 Task: For heading Arial with bold.  font size for heading22,  'Change the font style of data to'Arial Narrow.  and font size to 14,  Change the alignment of both headline & data to Align middle.  In the sheet  EvaluationSalesMetrics
Action: Mouse moved to (1079, 139)
Screenshot: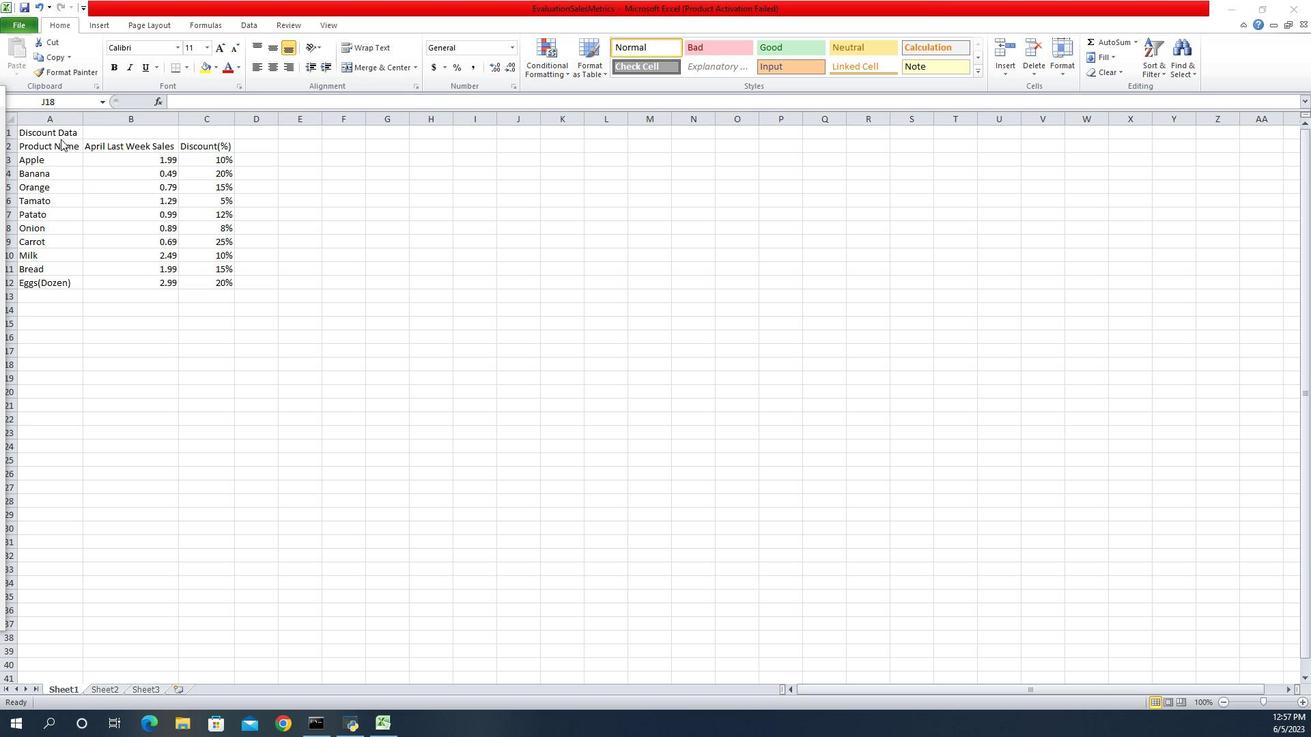 
Action: Mouse pressed left at (1079, 139)
Screenshot: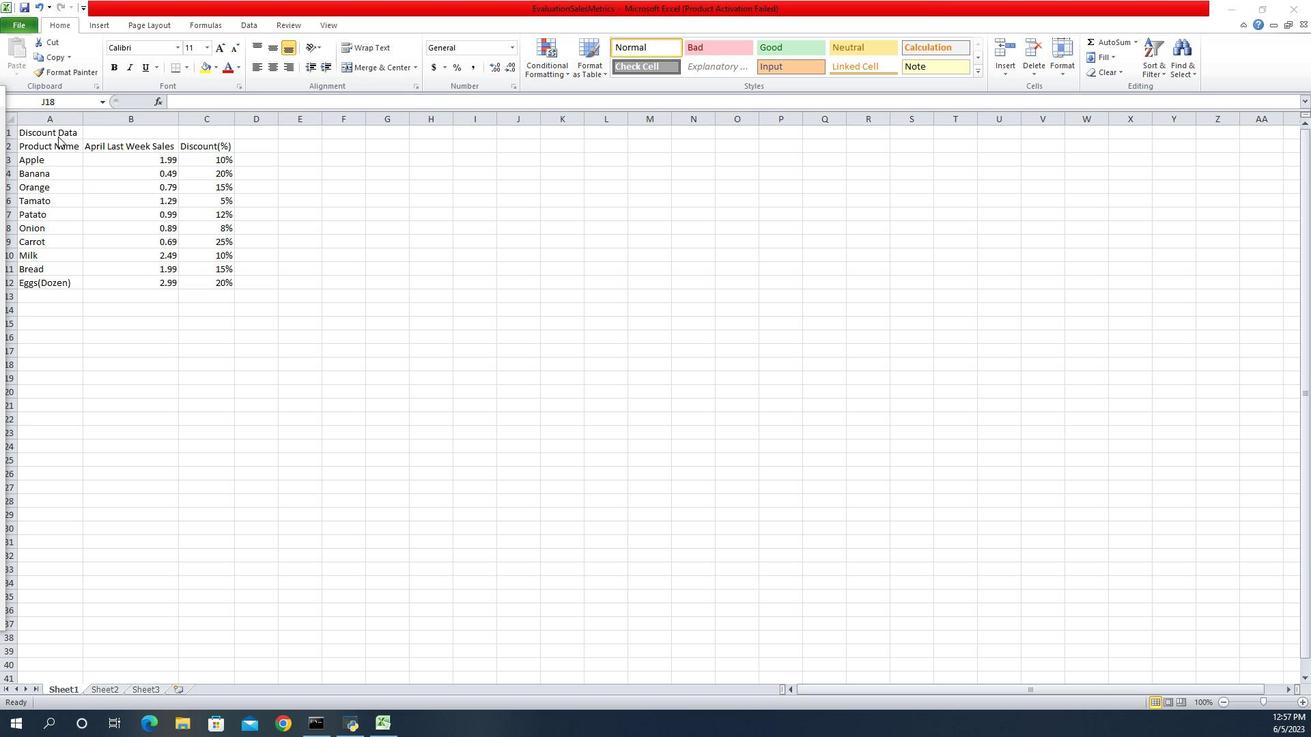
Action: Mouse pressed left at (1079, 139)
Screenshot: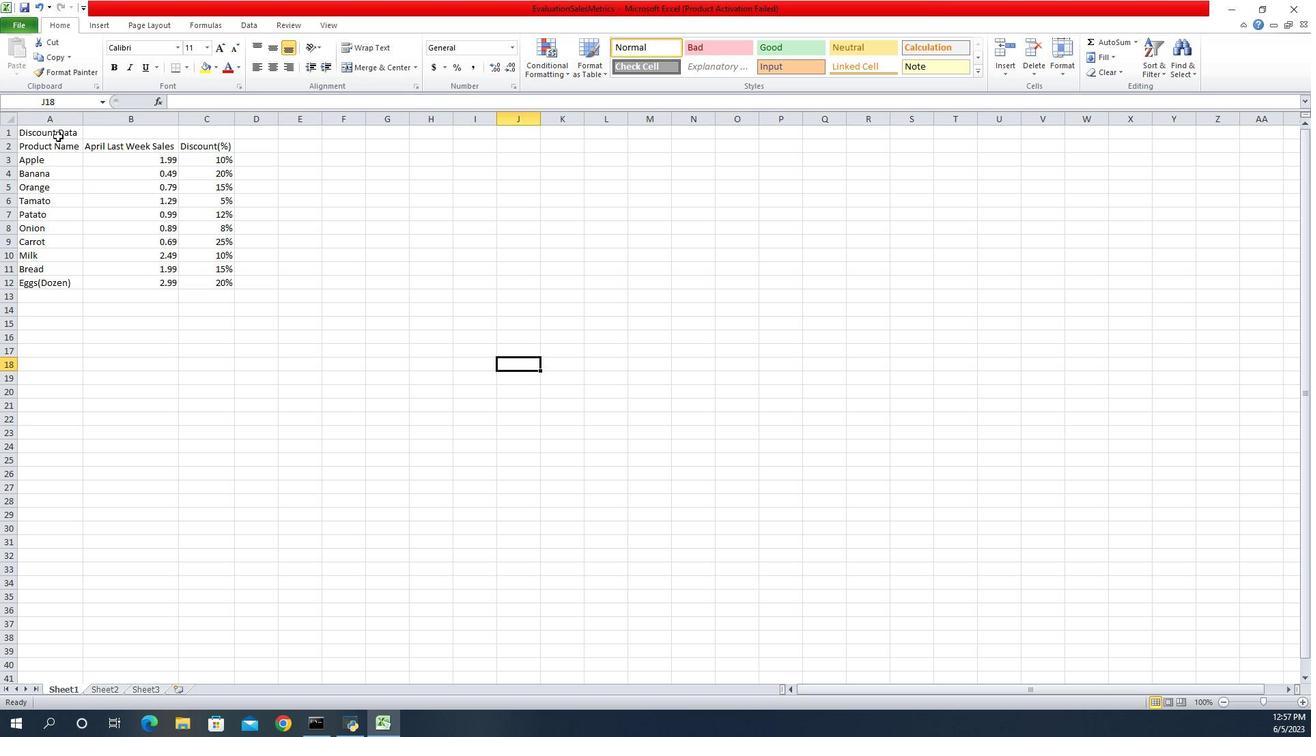 
Action: Mouse pressed left at (1079, 139)
Screenshot: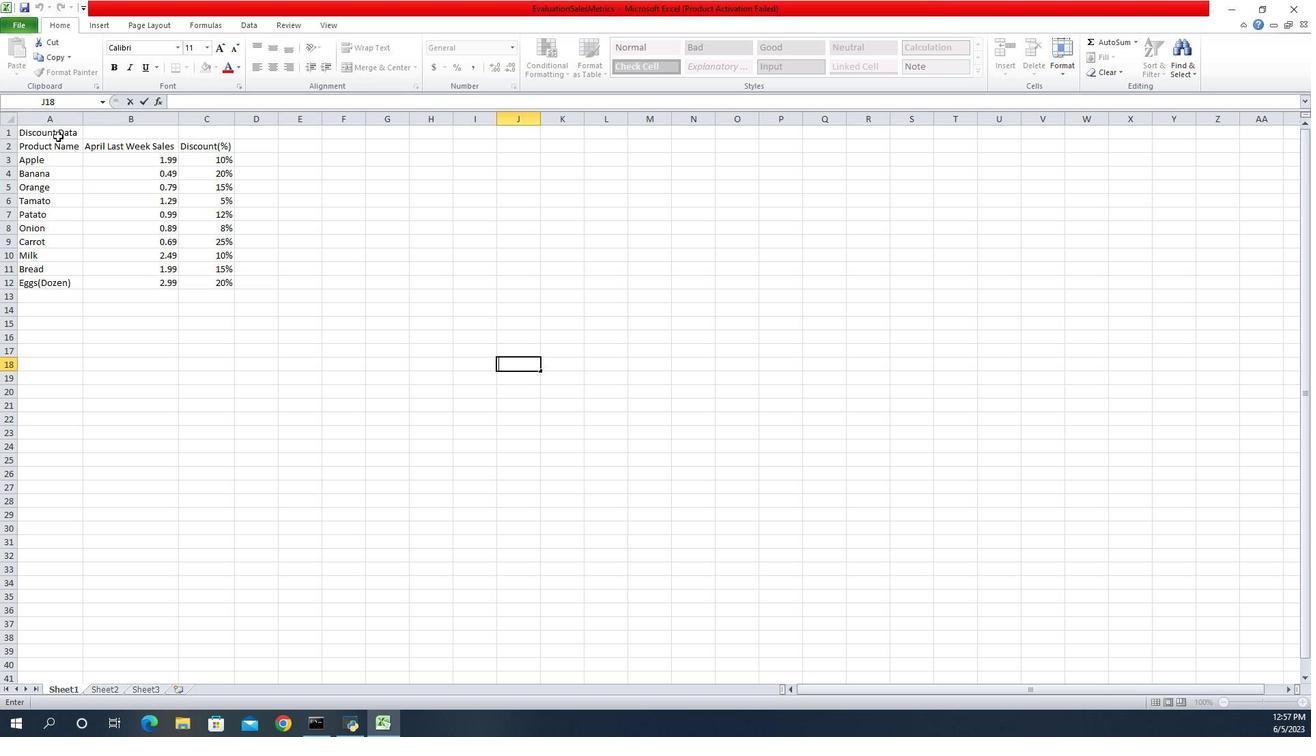 
Action: Mouse moved to (1199, 47)
Screenshot: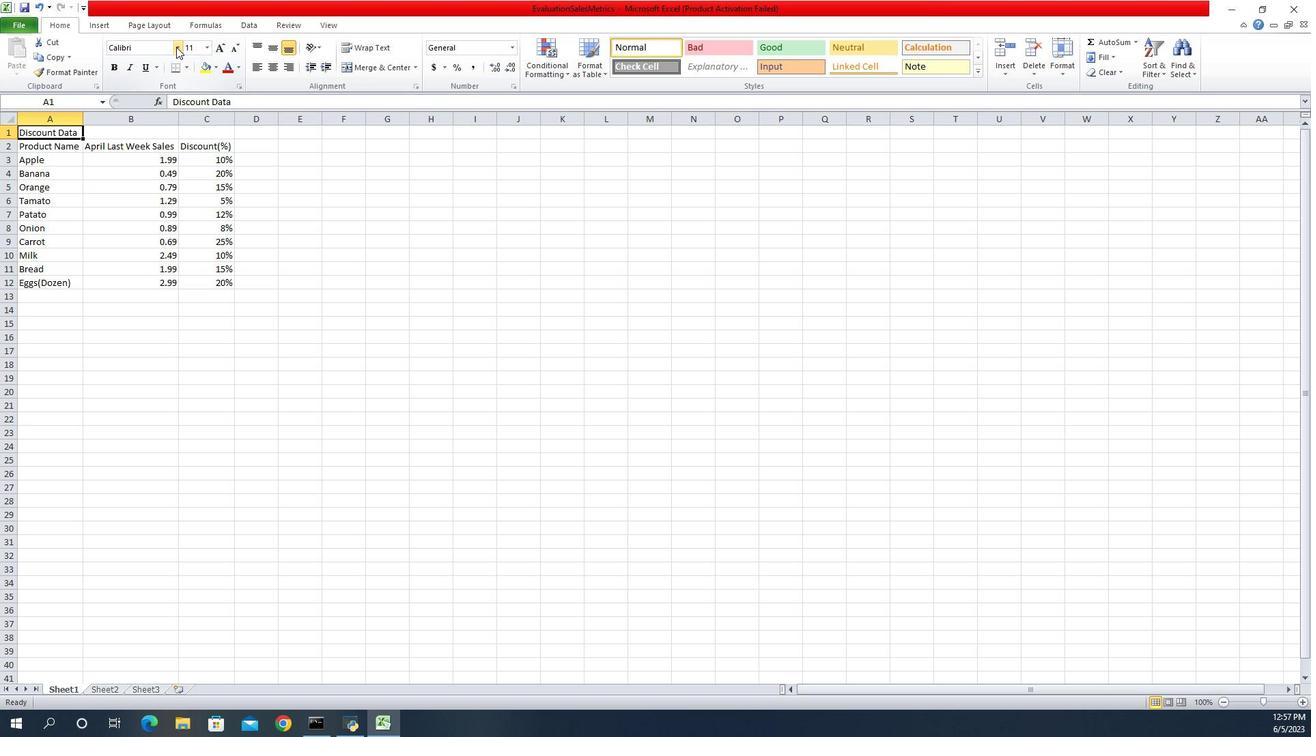
Action: Mouse pressed left at (1199, 47)
Screenshot: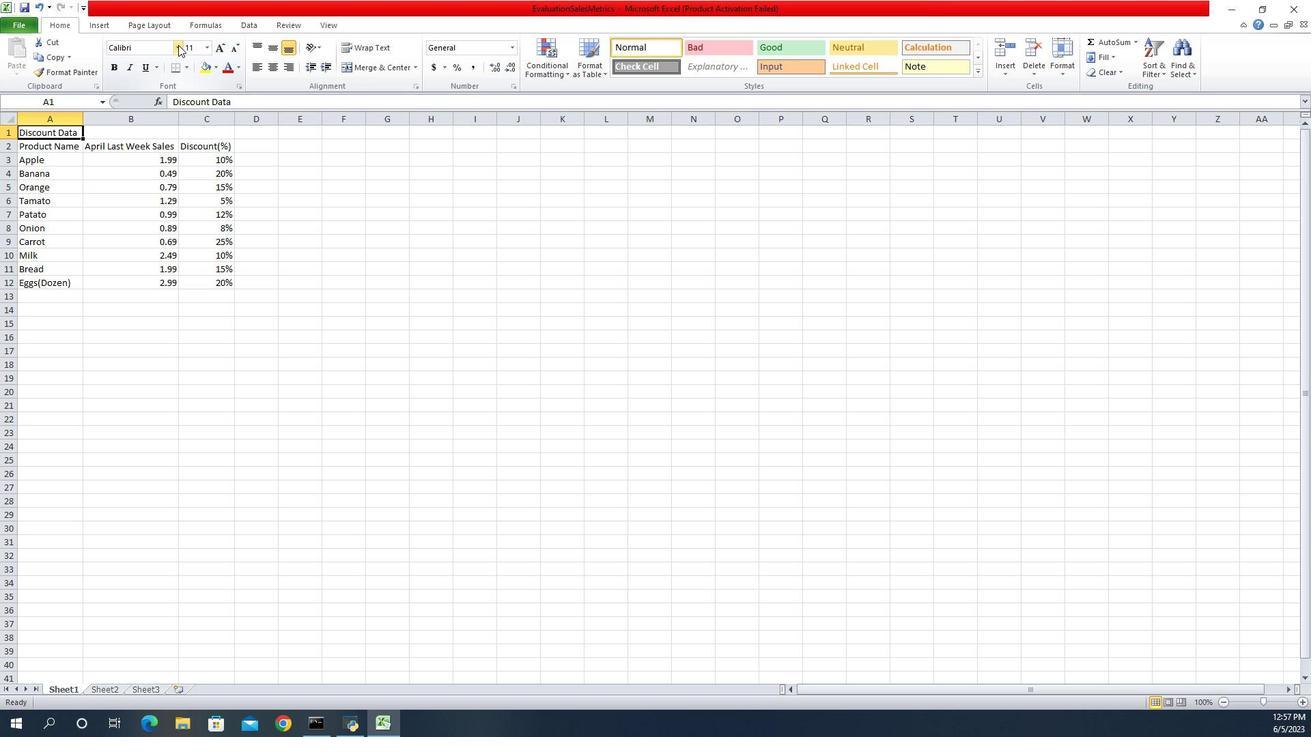 
Action: Key pressed ari<Key.enter>
Screenshot: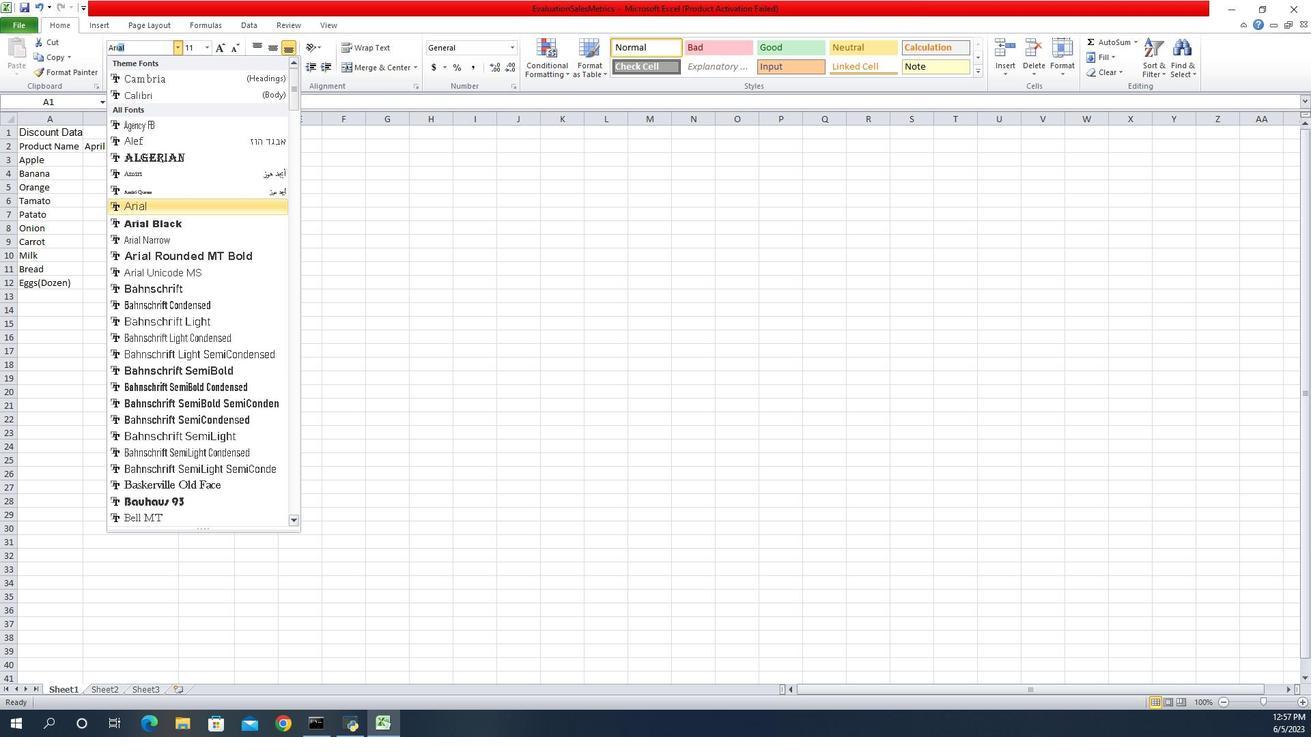 
Action: Mouse moved to (1140, 69)
Screenshot: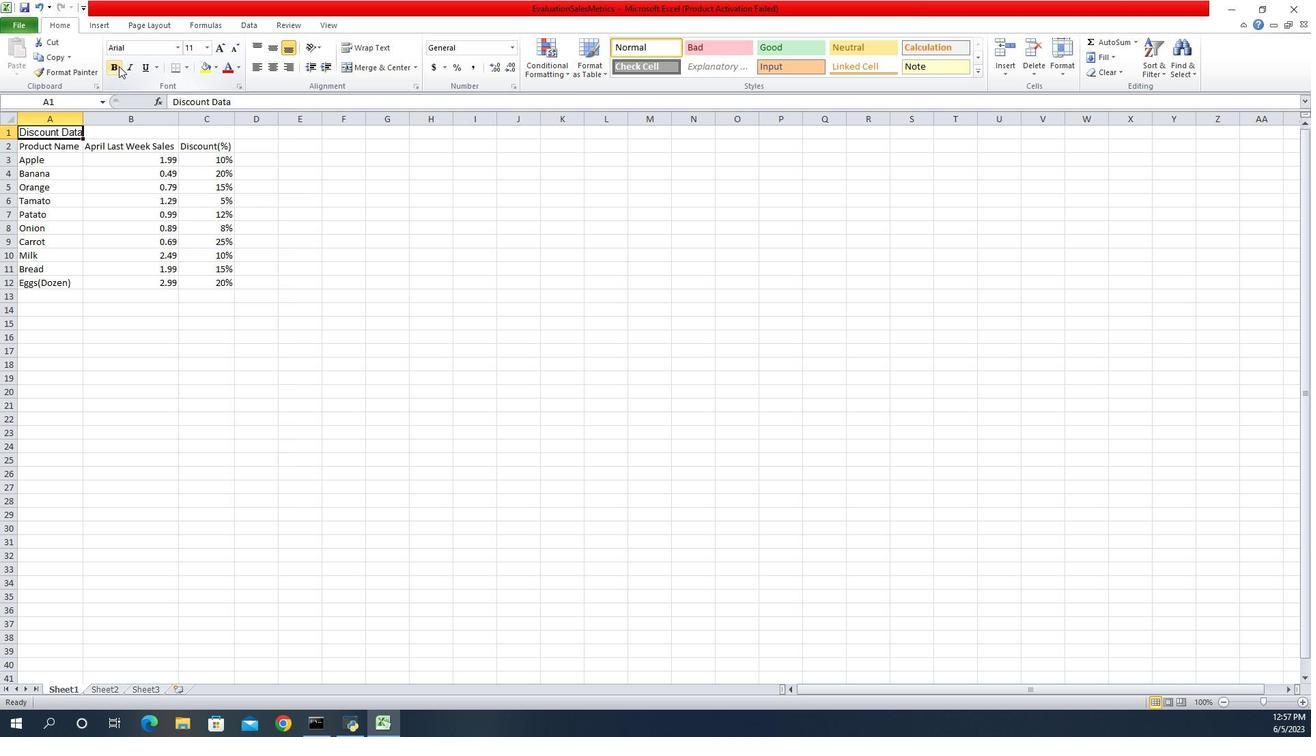 
Action: Mouse pressed left at (1140, 69)
Screenshot: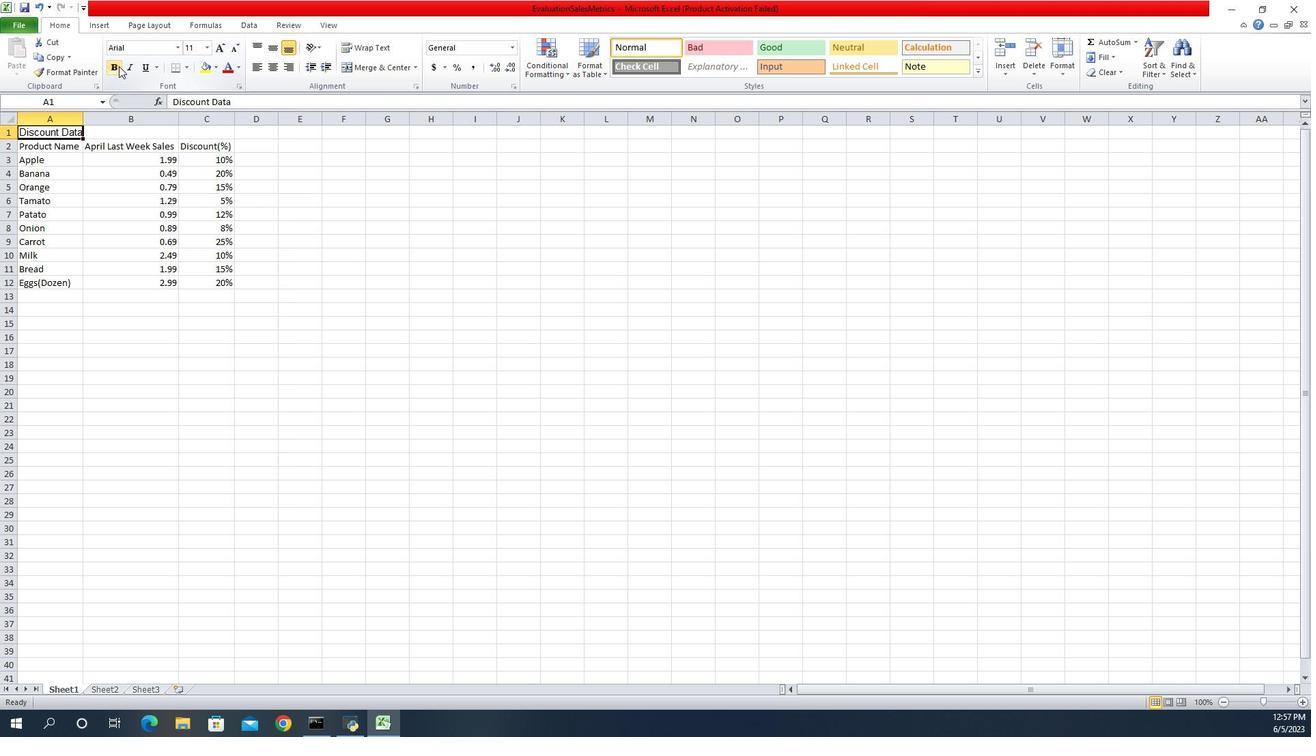 
Action: Mouse moved to (1231, 48)
Screenshot: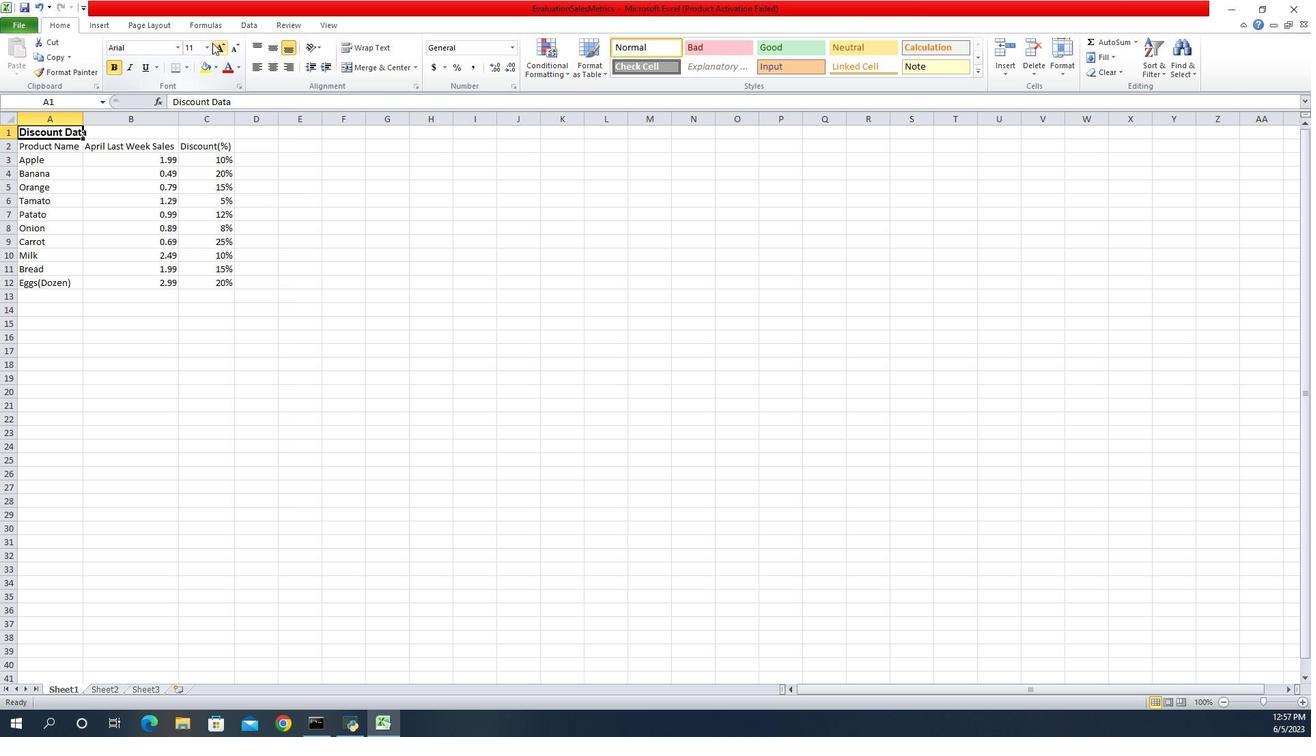 
Action: Mouse pressed left at (1231, 48)
Screenshot: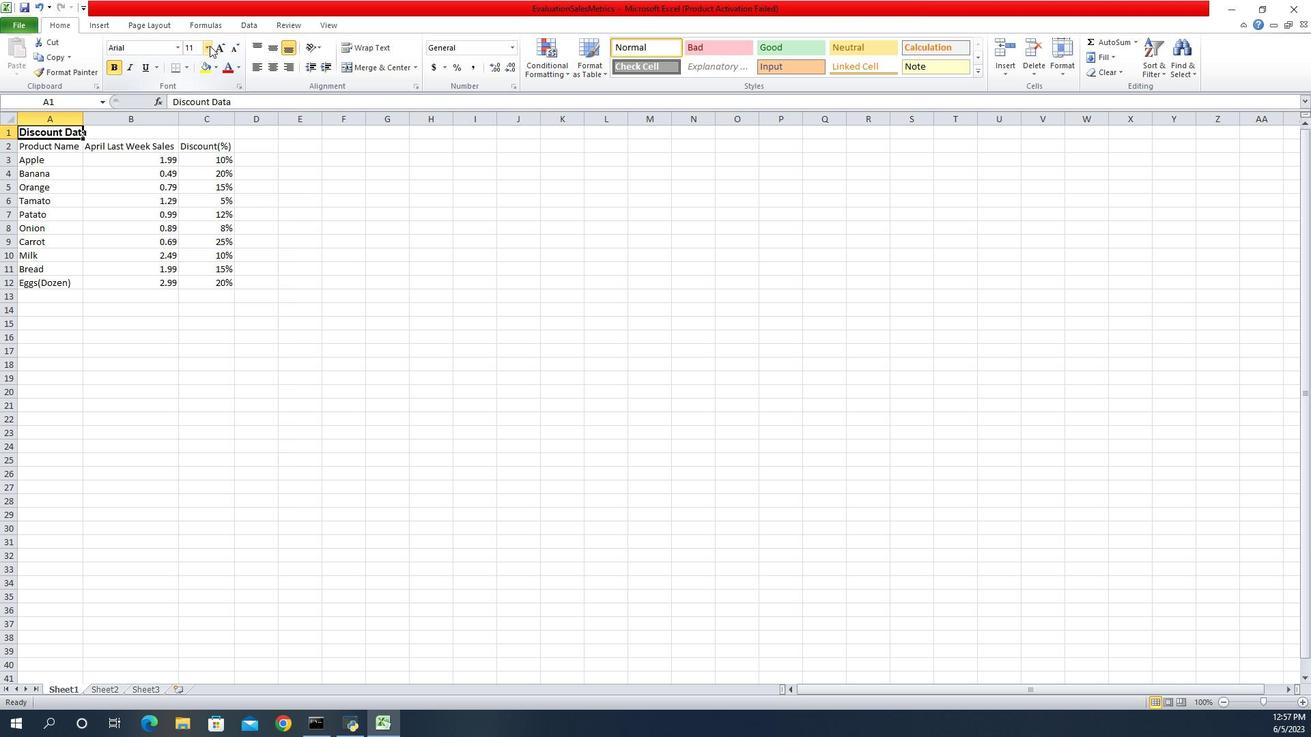 
Action: Mouse moved to (1211, 172)
Screenshot: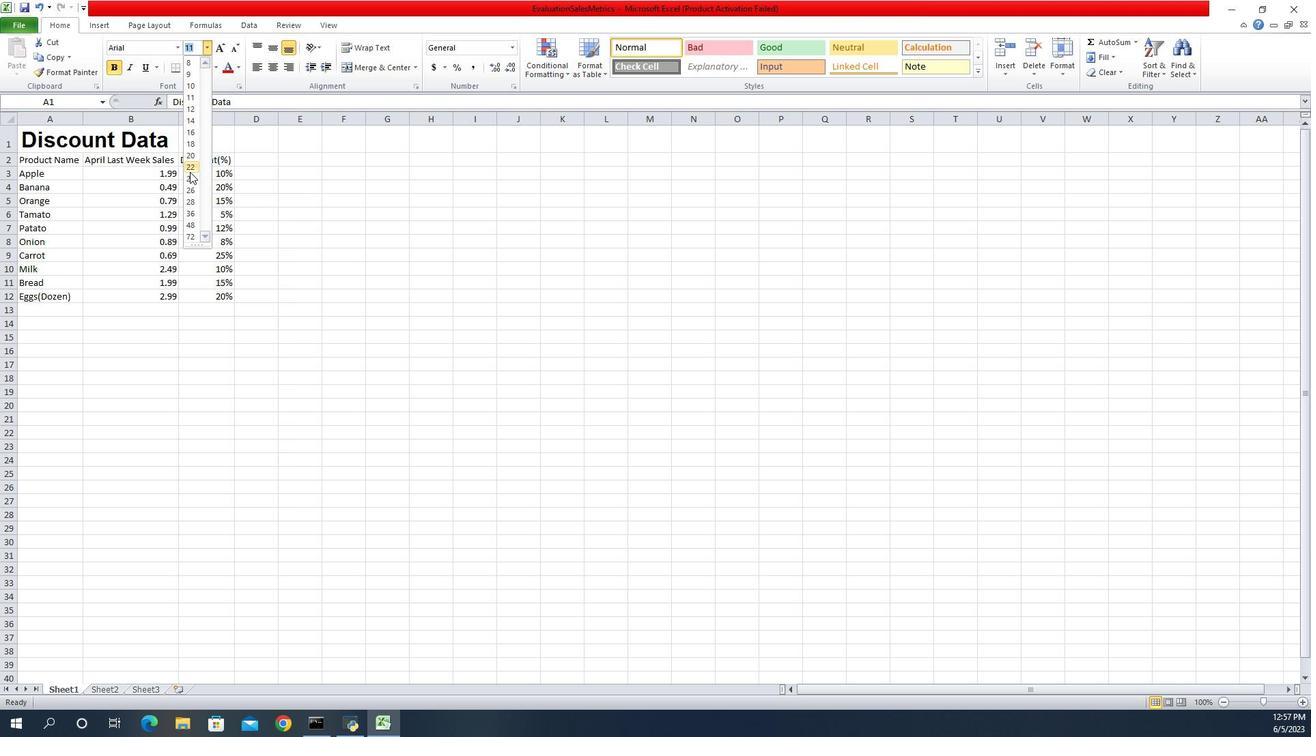 
Action: Mouse pressed left at (1211, 172)
Screenshot: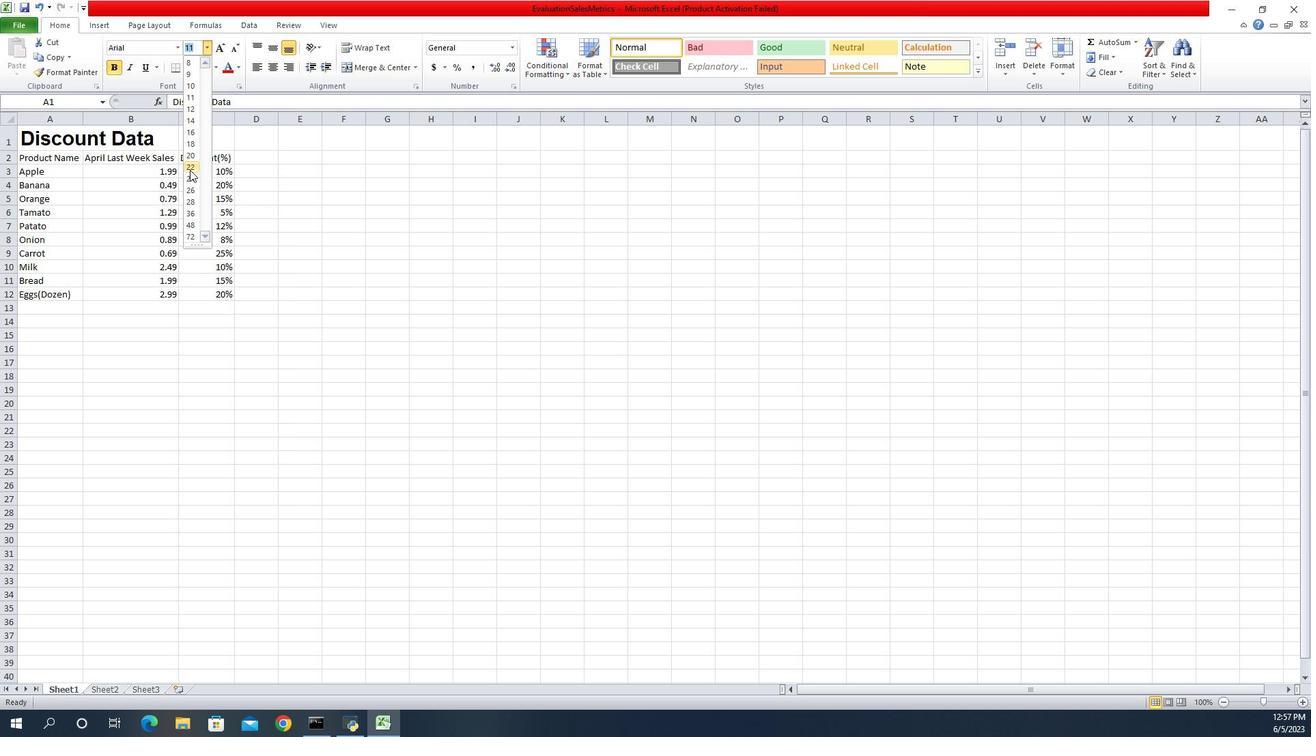 
Action: Mouse moved to (1072, 159)
Screenshot: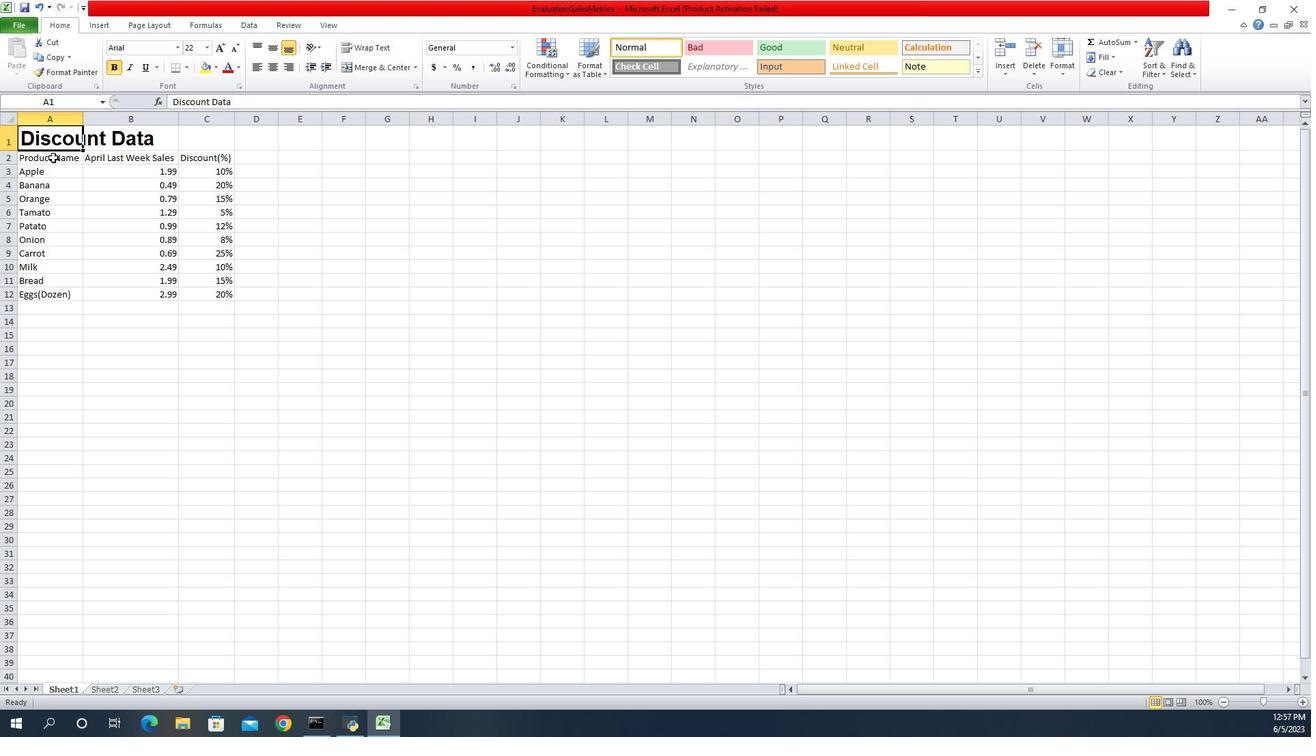 
Action: Mouse pressed left at (1072, 159)
Screenshot: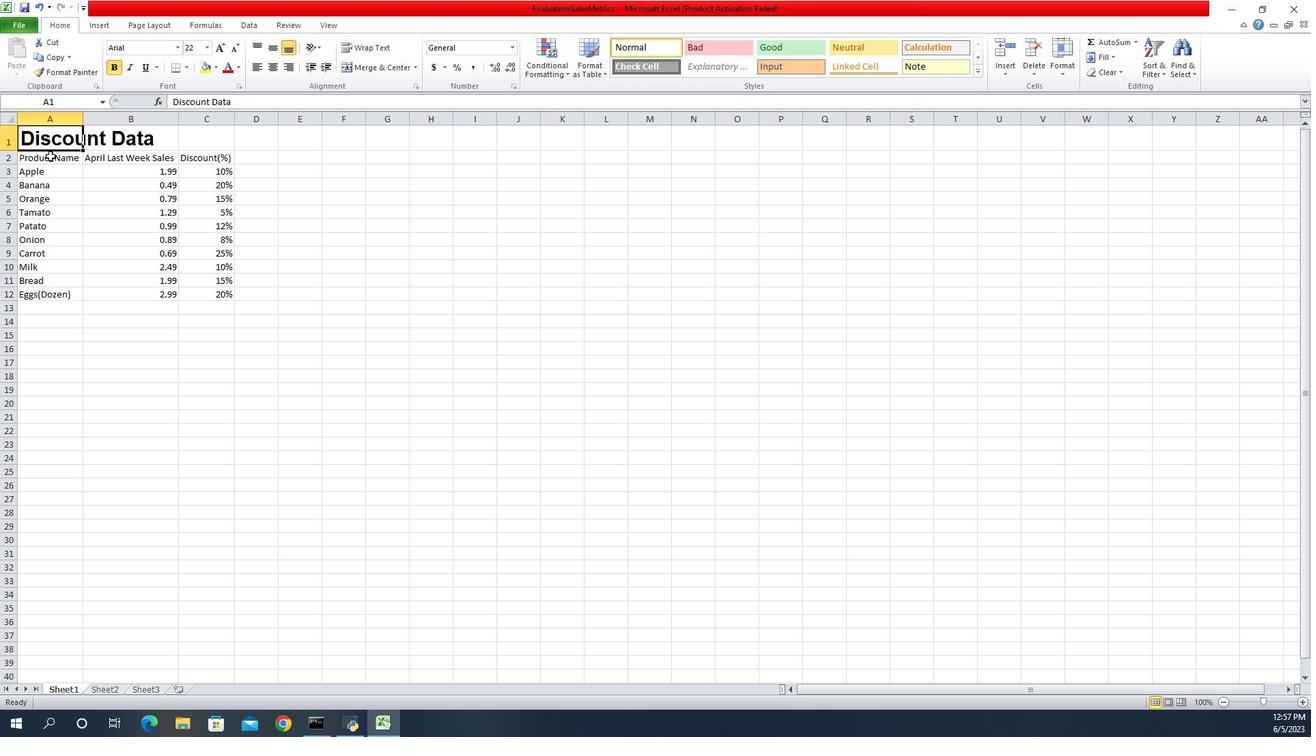 
Action: Key pressed <Key.shift><Key.right><Key.right><Key.down><Key.down><Key.down><Key.down><Key.down><Key.down><Key.down><Key.down><Key.down><Key.down>
Screenshot: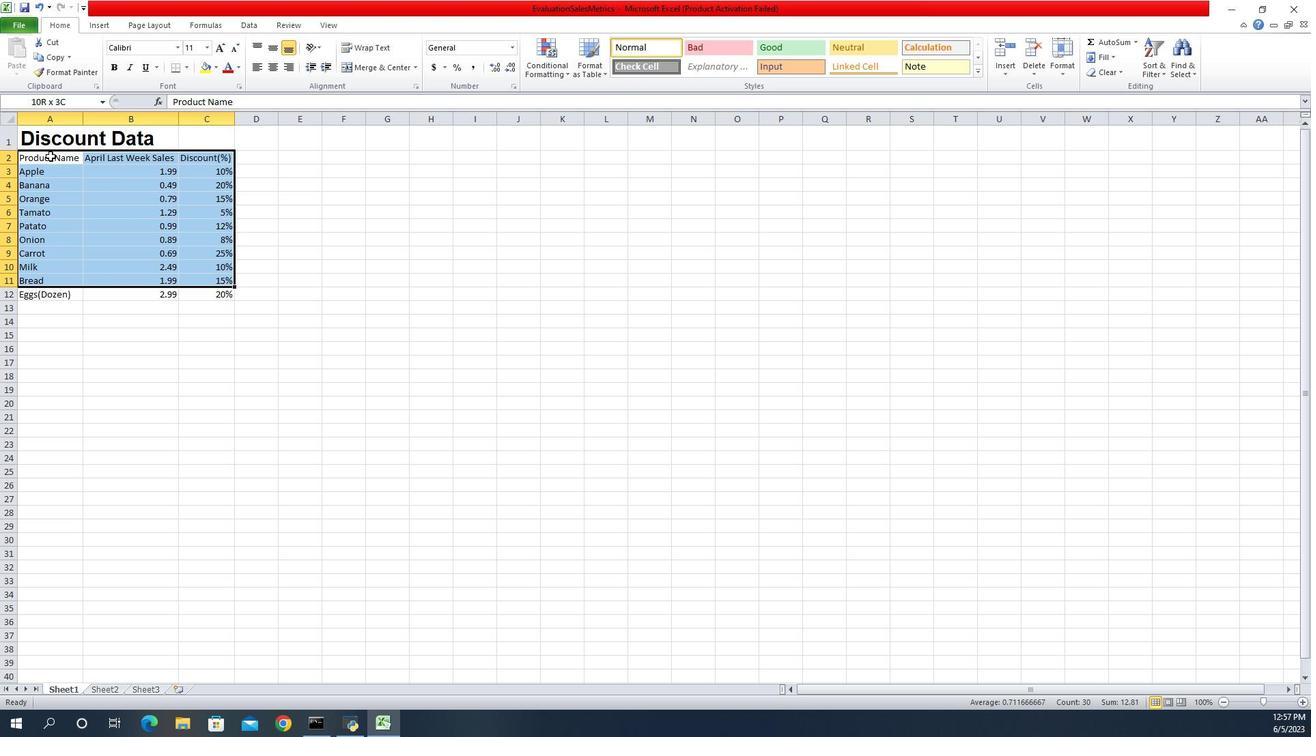 
Action: Mouse moved to (1201, 50)
Screenshot: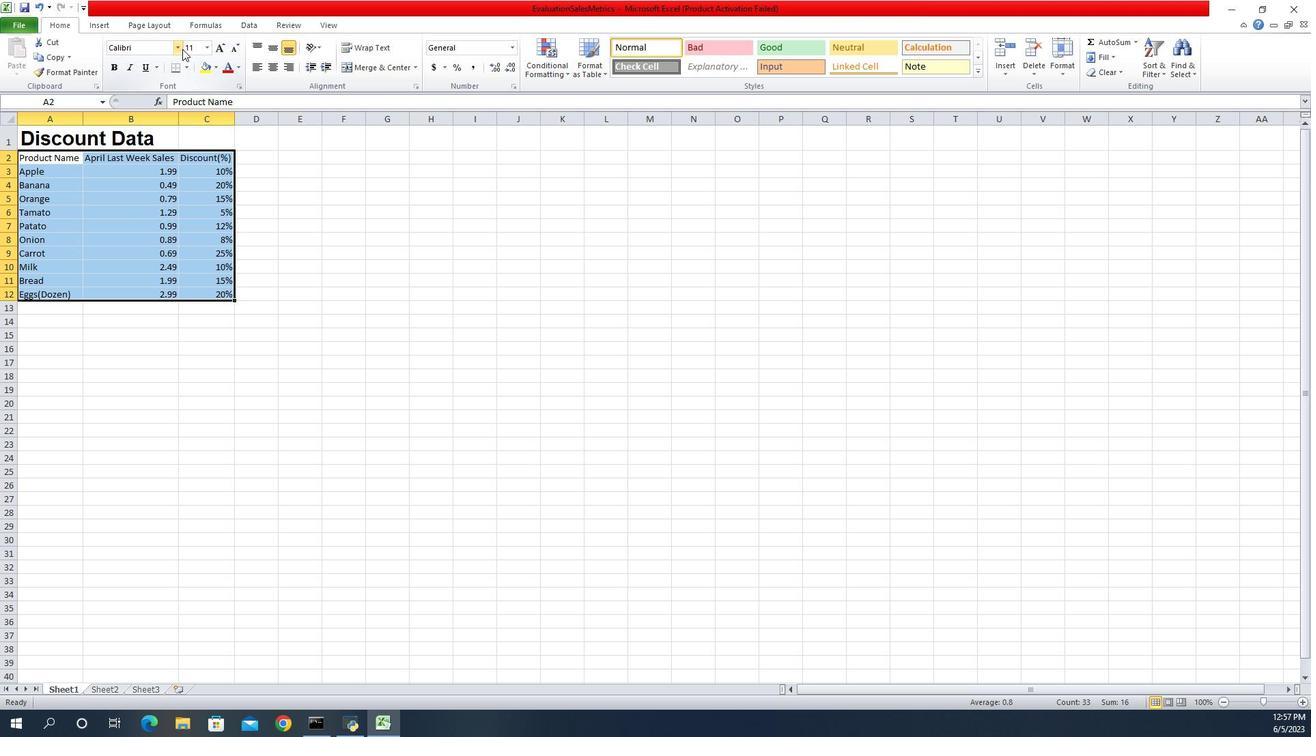 
Action: Mouse pressed left at (1201, 50)
Screenshot: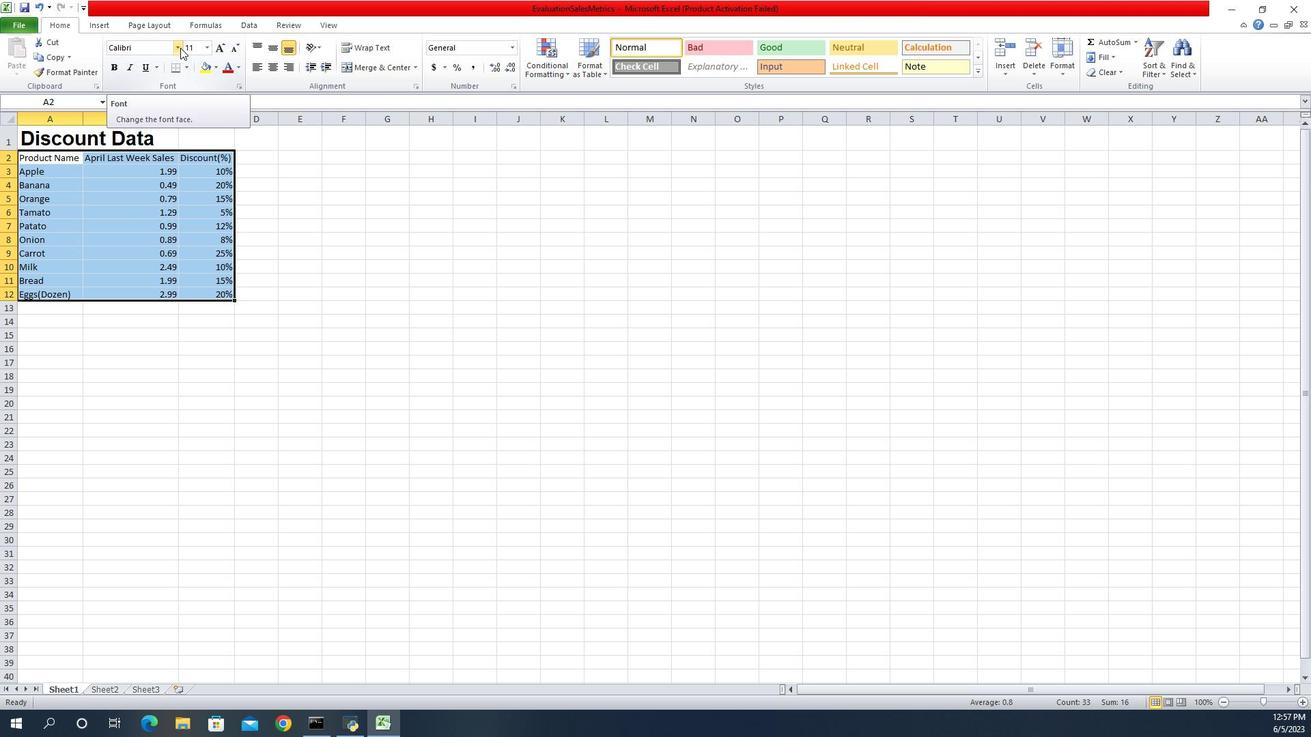 
Action: Key pressed ari<Key.down><Key.down><Key.enter>
Screenshot: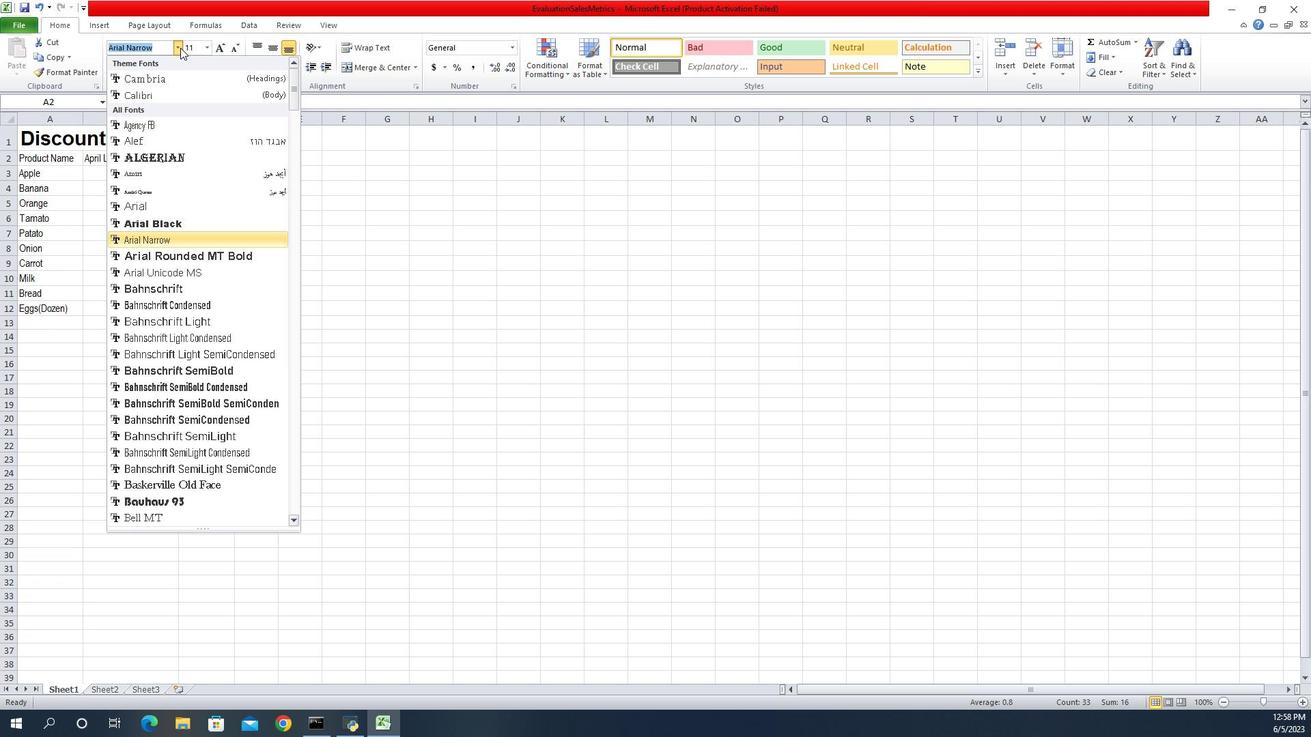 
Action: Mouse moved to (1227, 49)
Screenshot: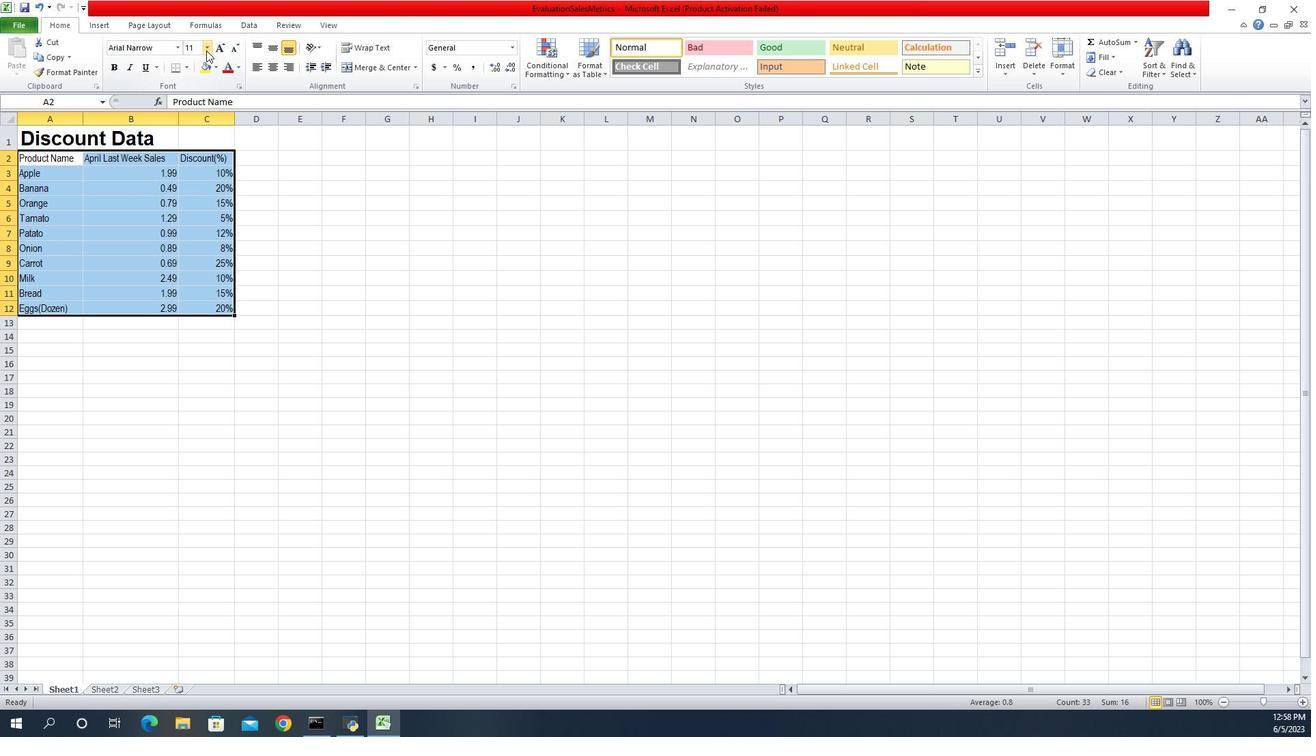 
Action: Mouse pressed left at (1227, 49)
Screenshot: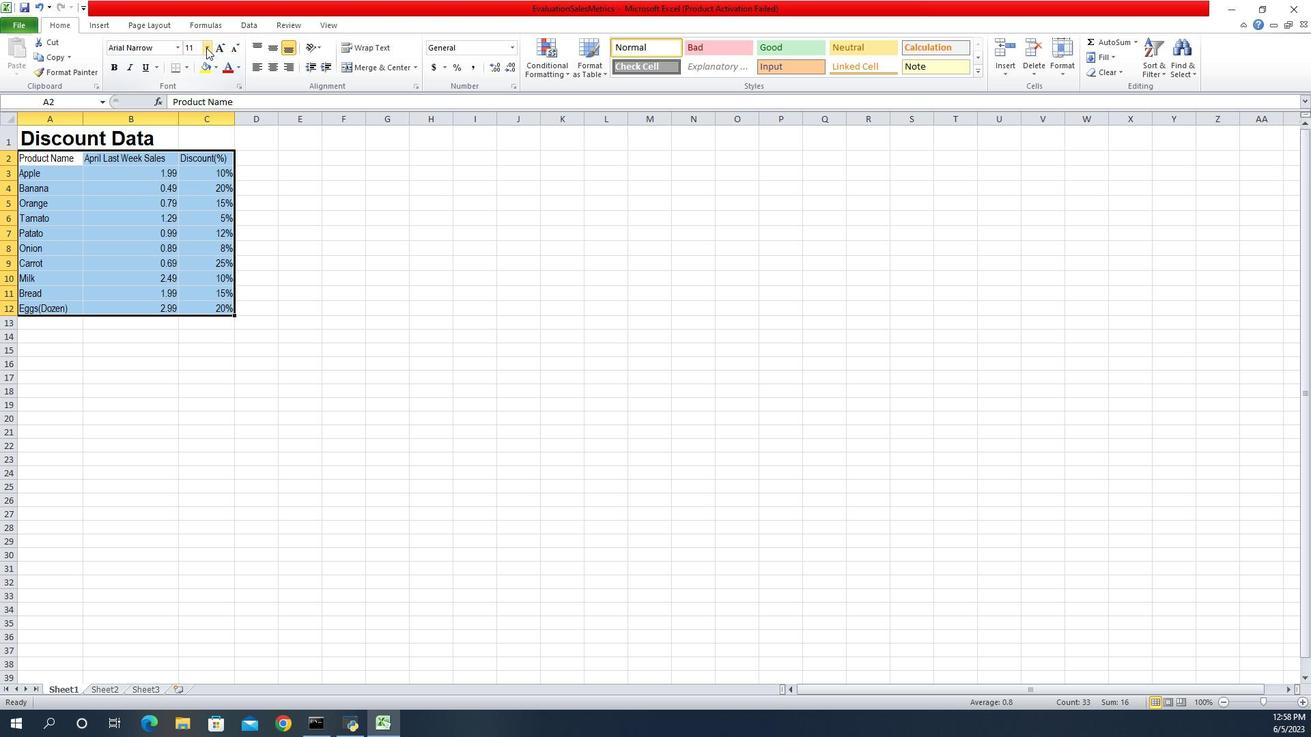 
Action: Mouse moved to (1217, 127)
Screenshot: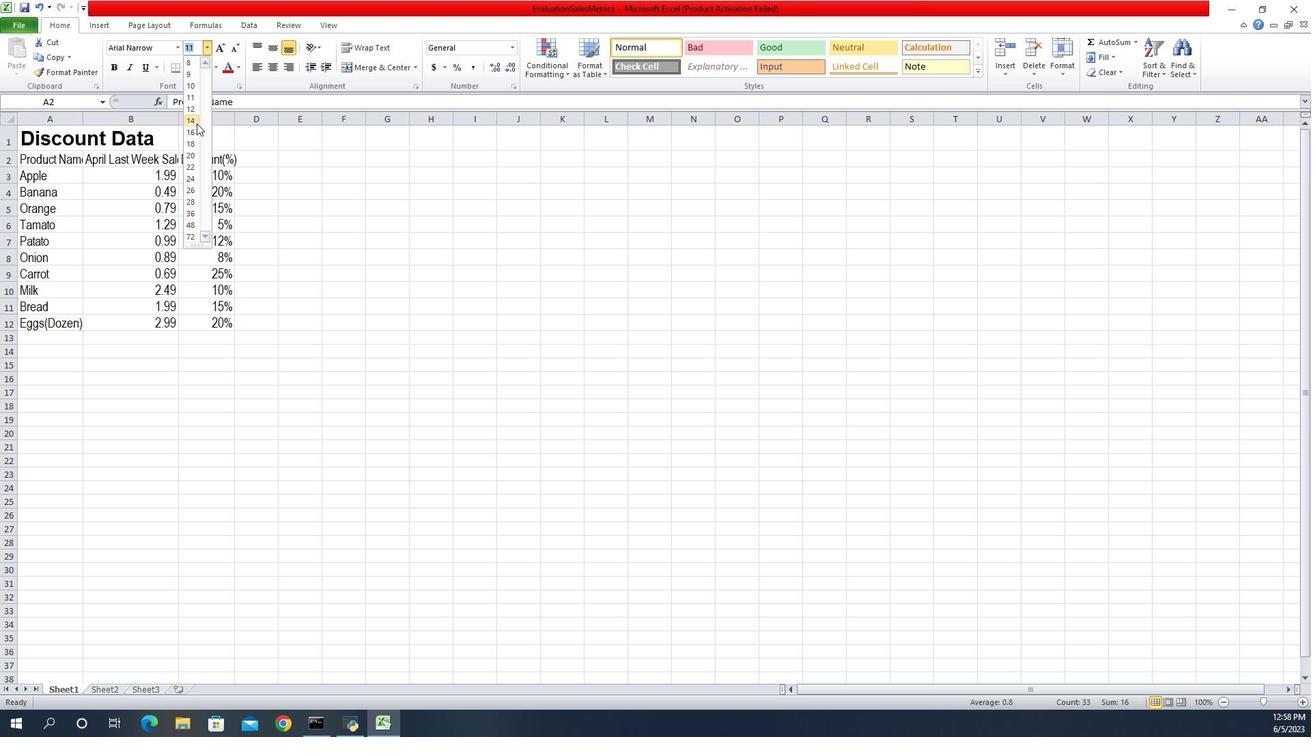 
Action: Mouse pressed left at (1217, 127)
Screenshot: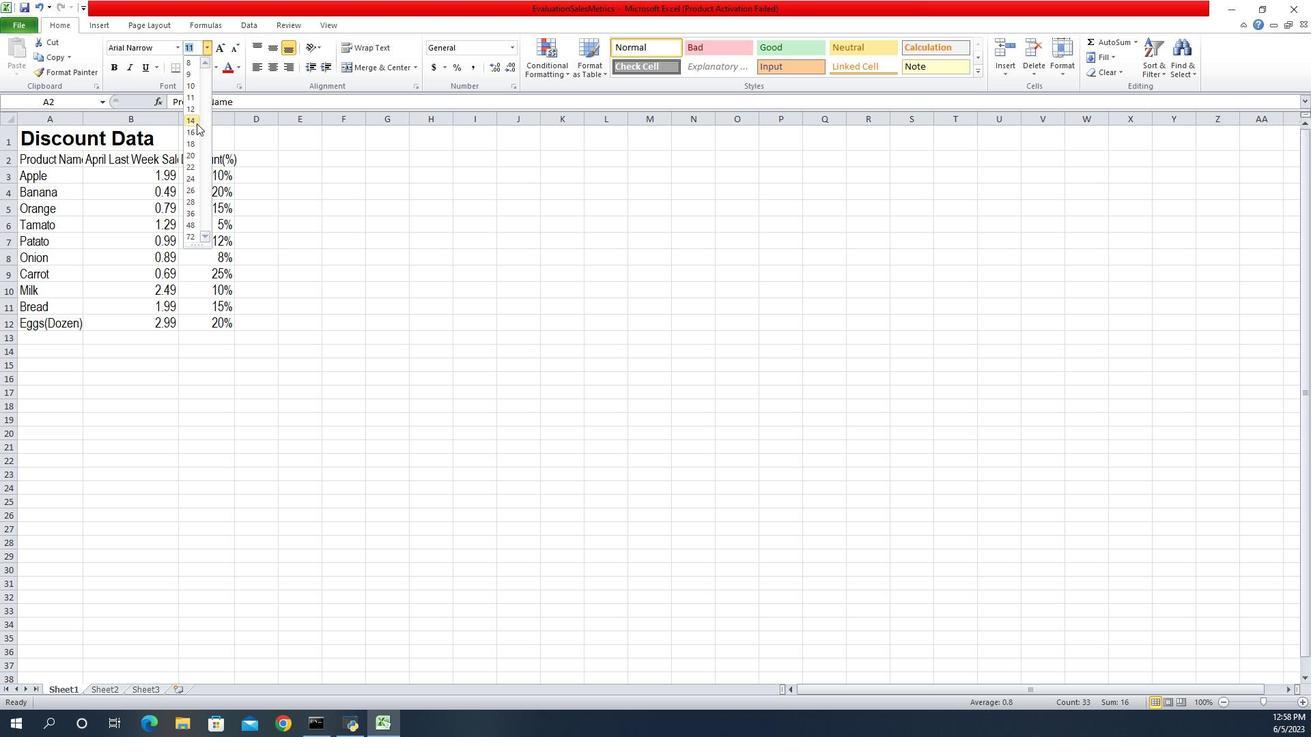 
Action: Mouse moved to (1292, 57)
Screenshot: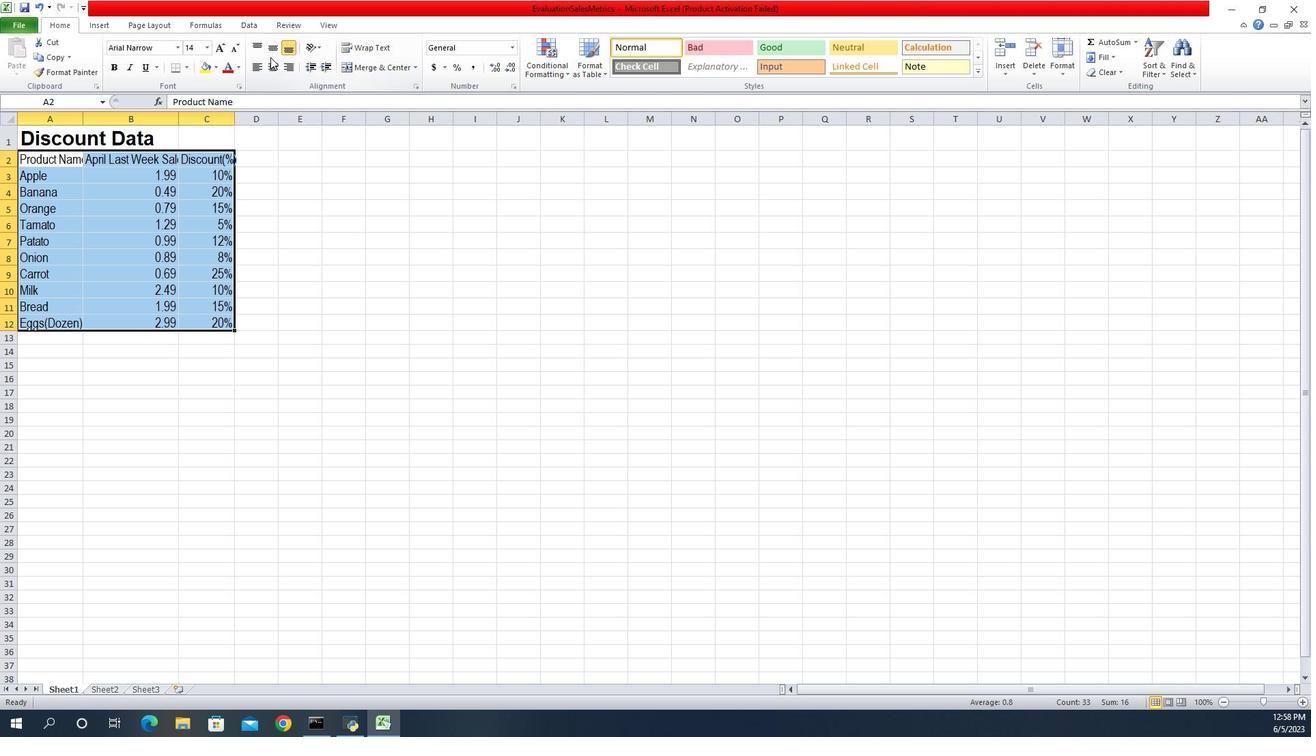 
Action: Mouse pressed left at (1292, 57)
Screenshot: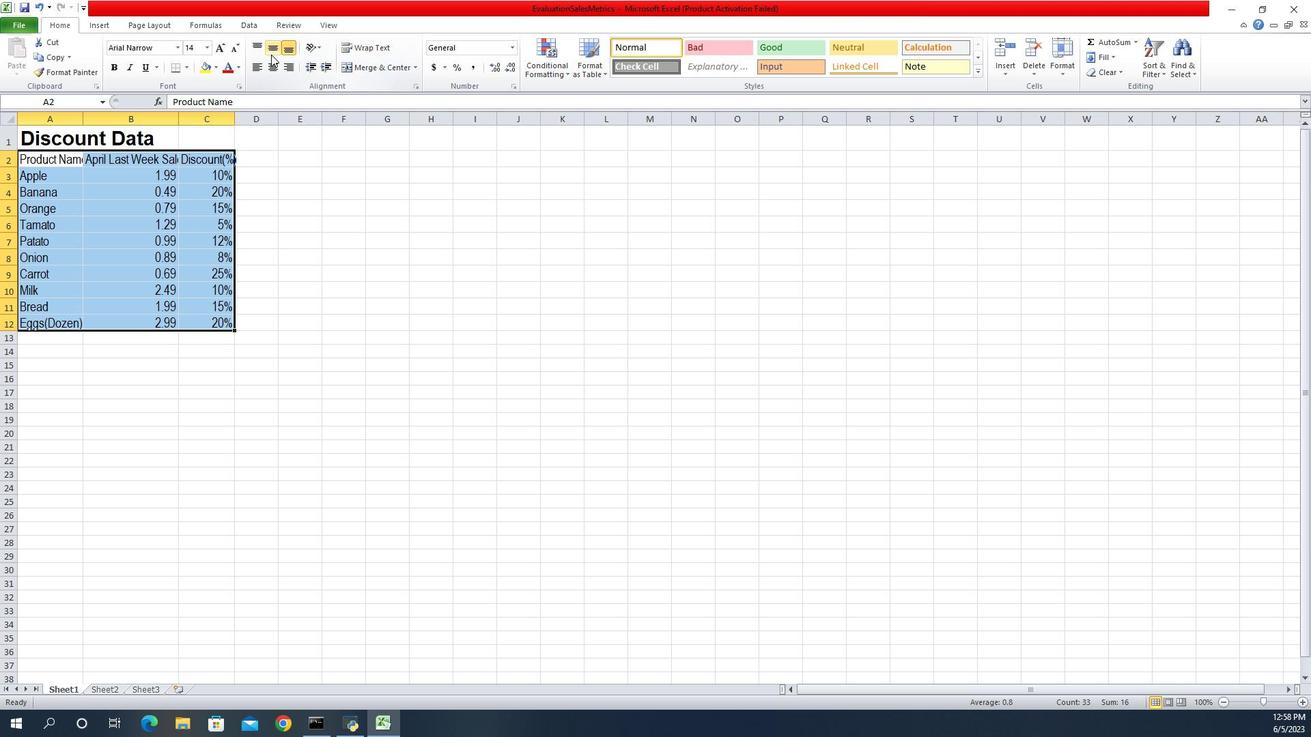 
Action: Mouse moved to (1288, 341)
Screenshot: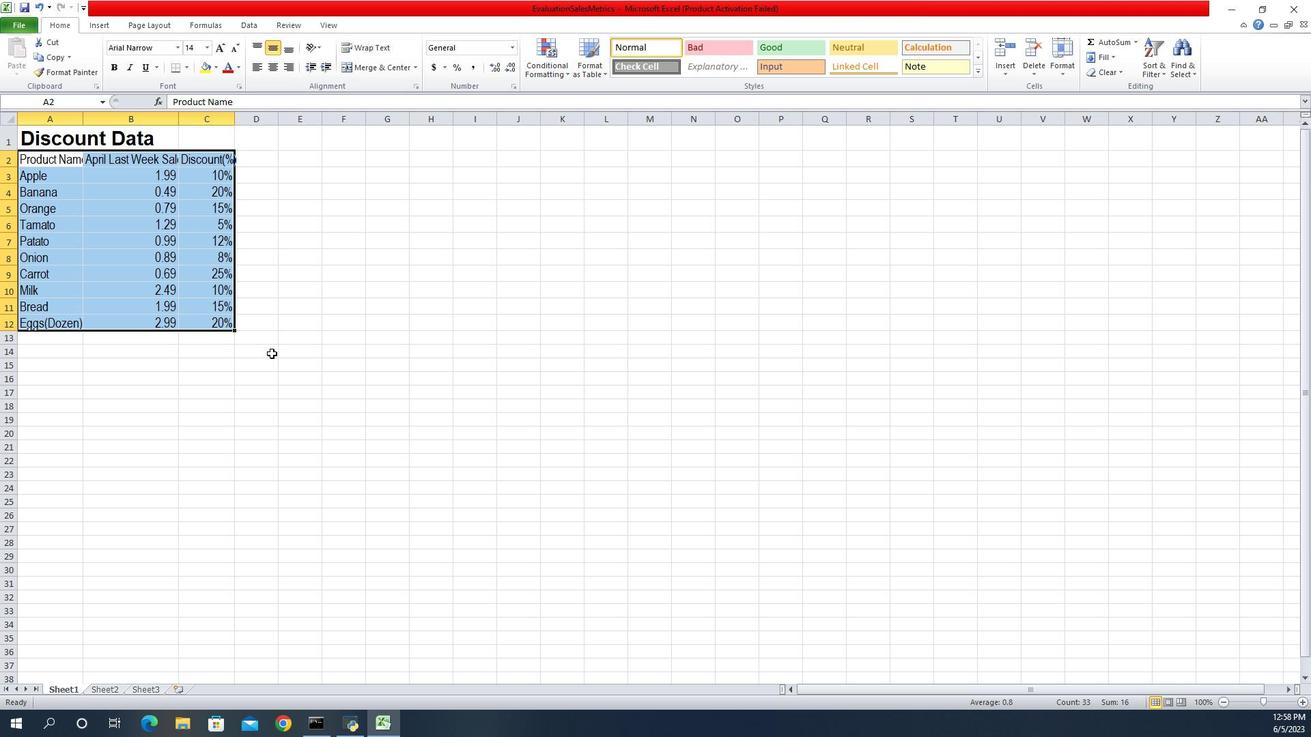 
Action: Mouse pressed left at (1288, 341)
Screenshot: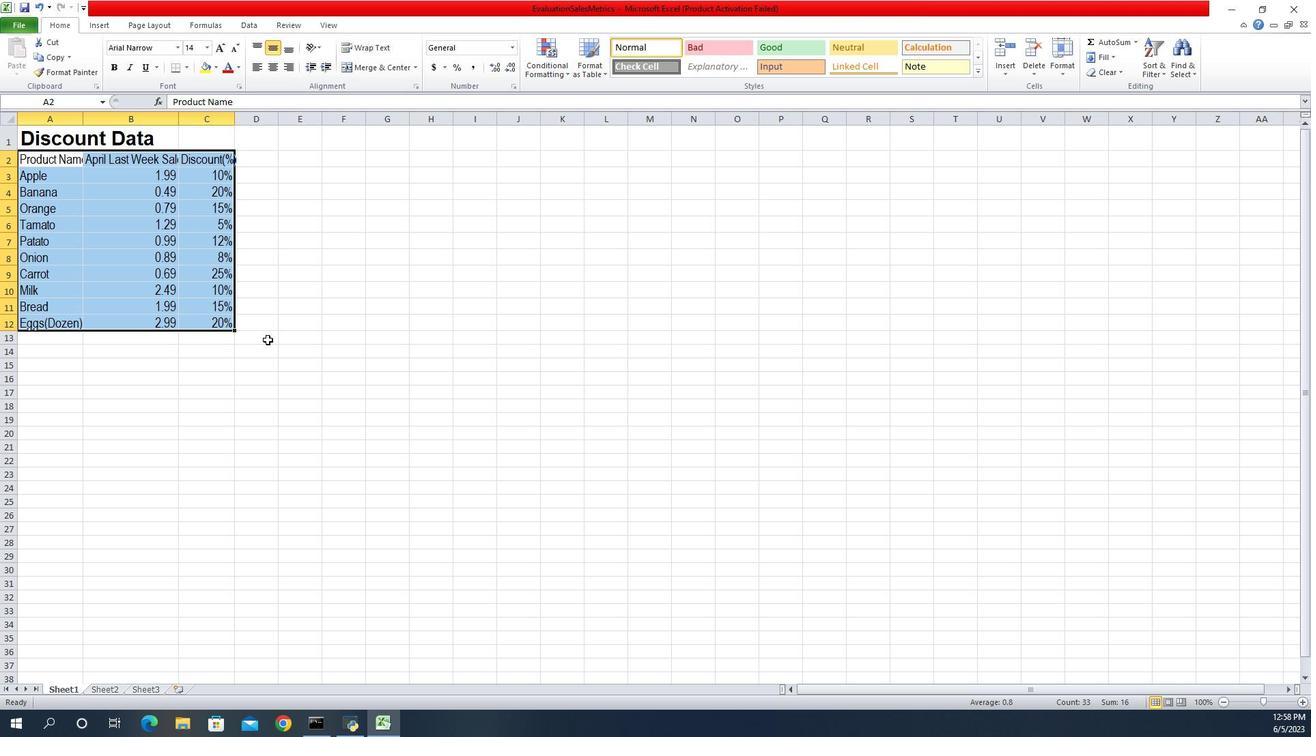 
Action: Mouse moved to (1044, 13)
Screenshot: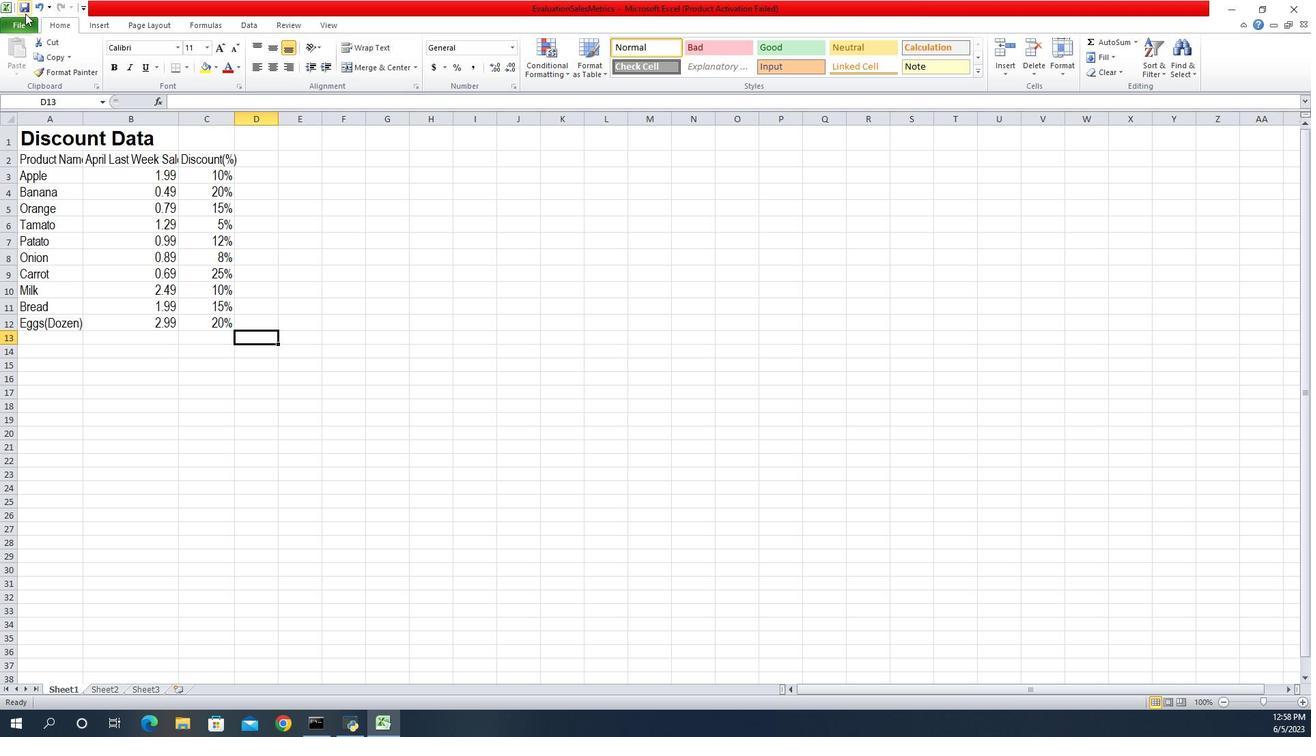 
Action: Mouse pressed left at (1044, 13)
Screenshot: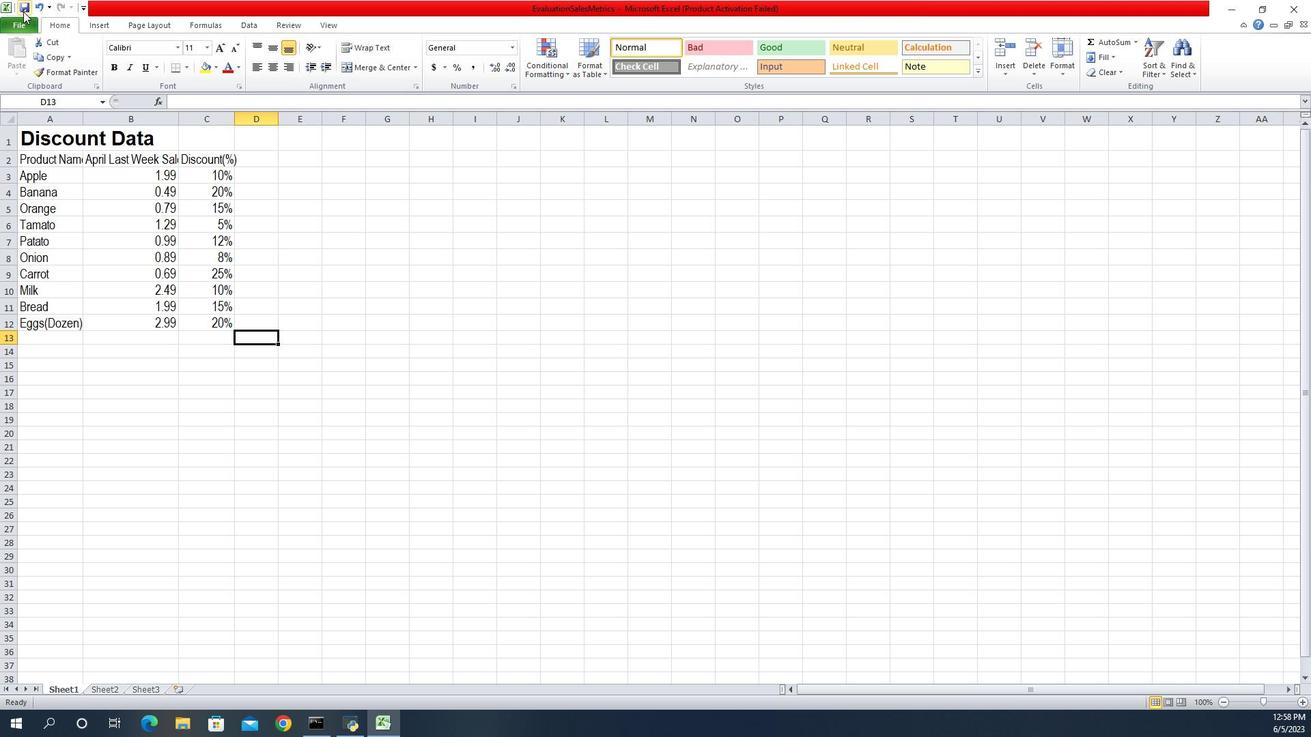 
Action: Mouse moved to (1208, 232)
Screenshot: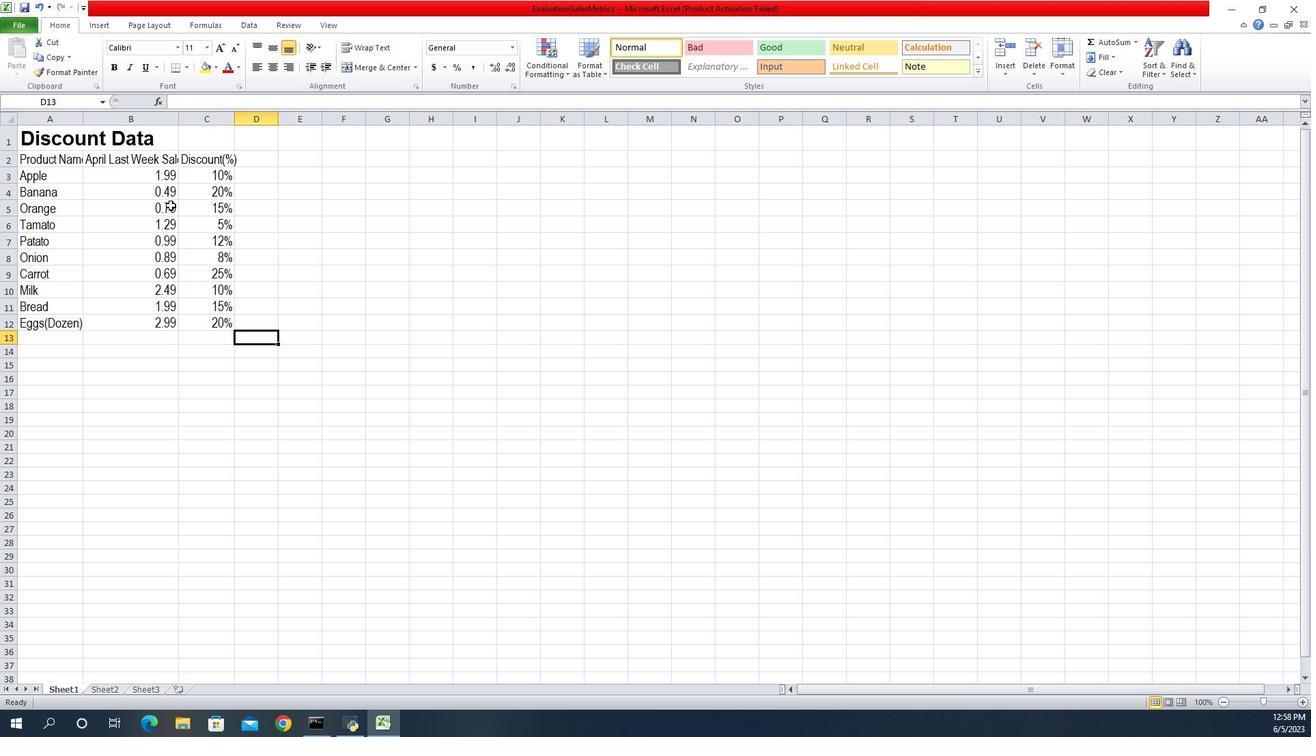 
